 Task: Enable "Security & Analysis" settings for vulnerability alerts.
Action: Mouse moved to (1215, 84)
Screenshot: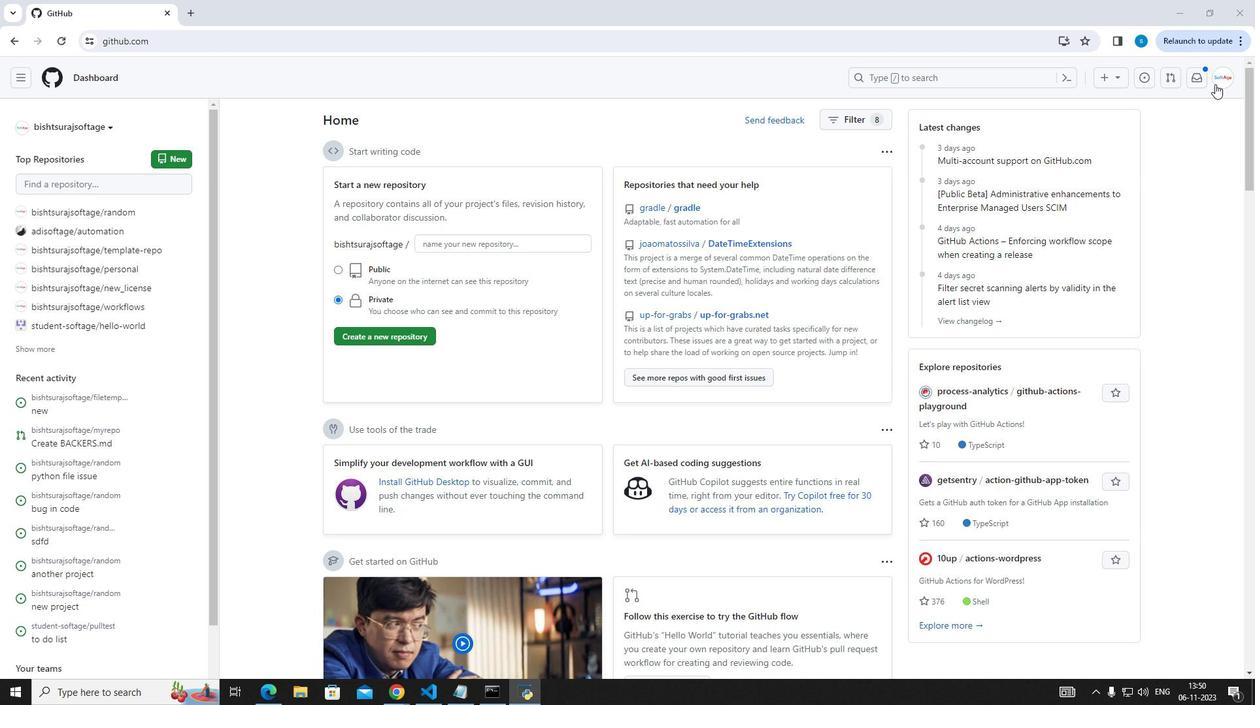 
Action: Mouse pressed left at (1215, 84)
Screenshot: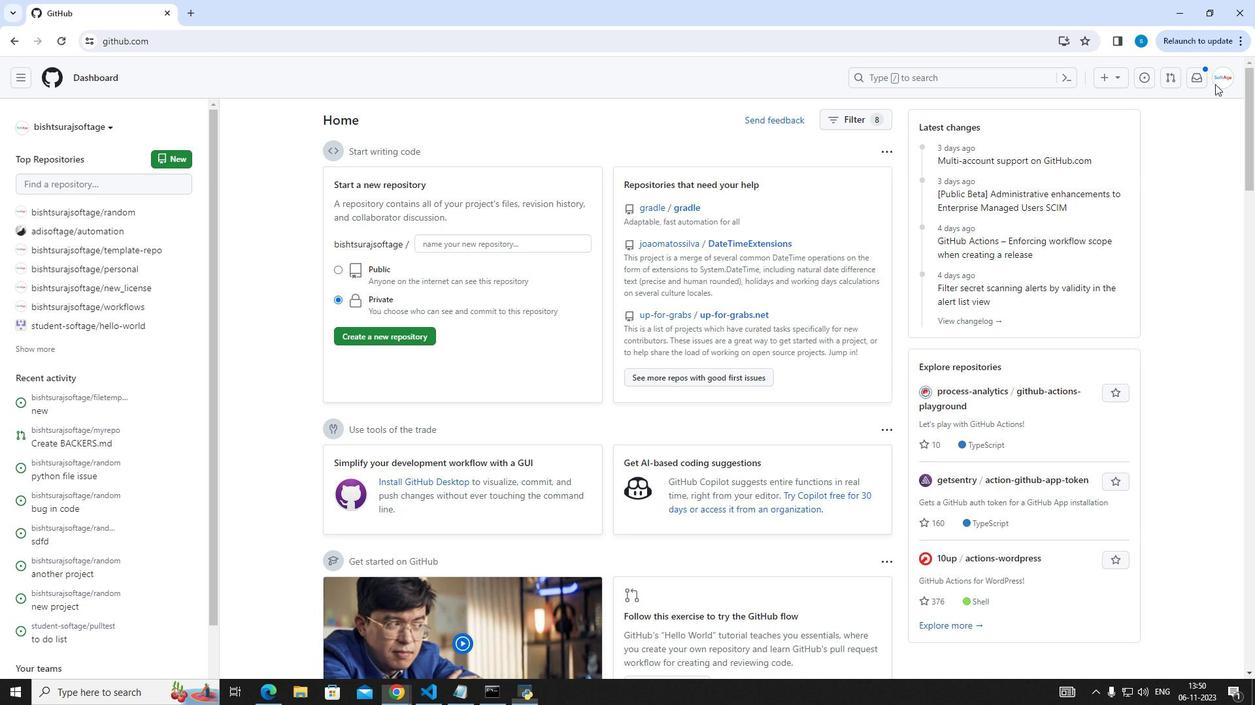 
Action: Mouse moved to (1123, 187)
Screenshot: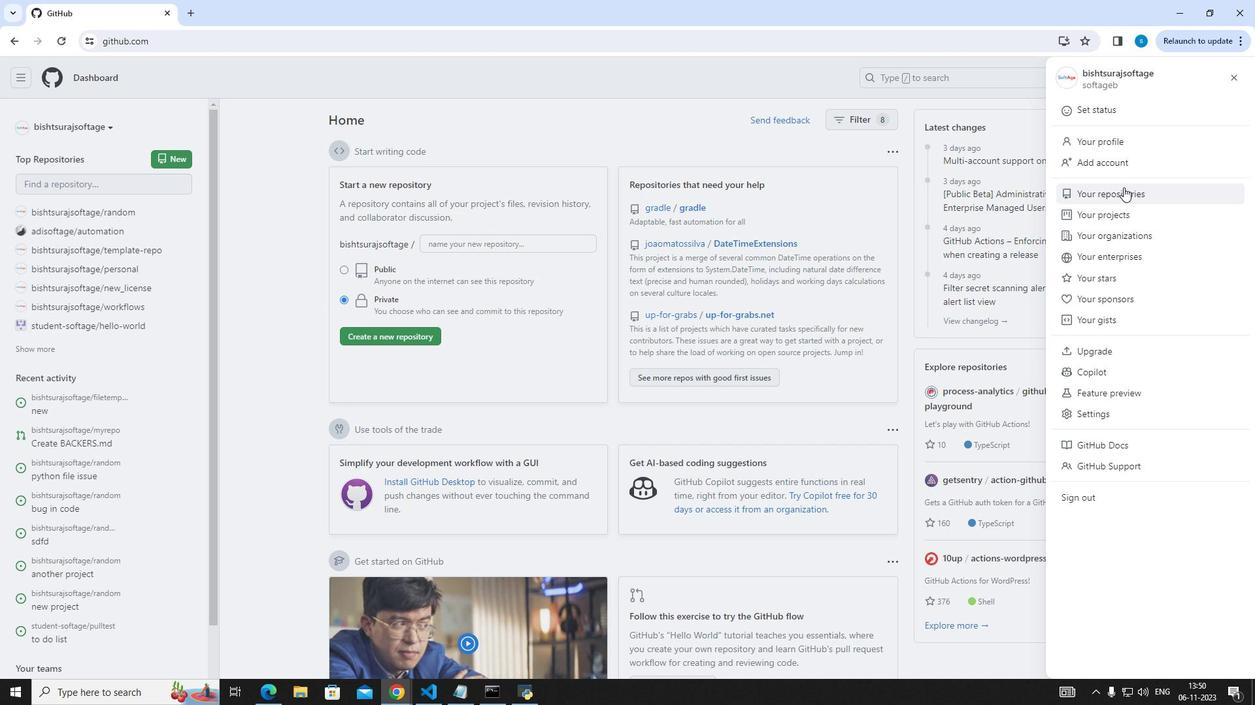 
Action: Mouse pressed left at (1123, 187)
Screenshot: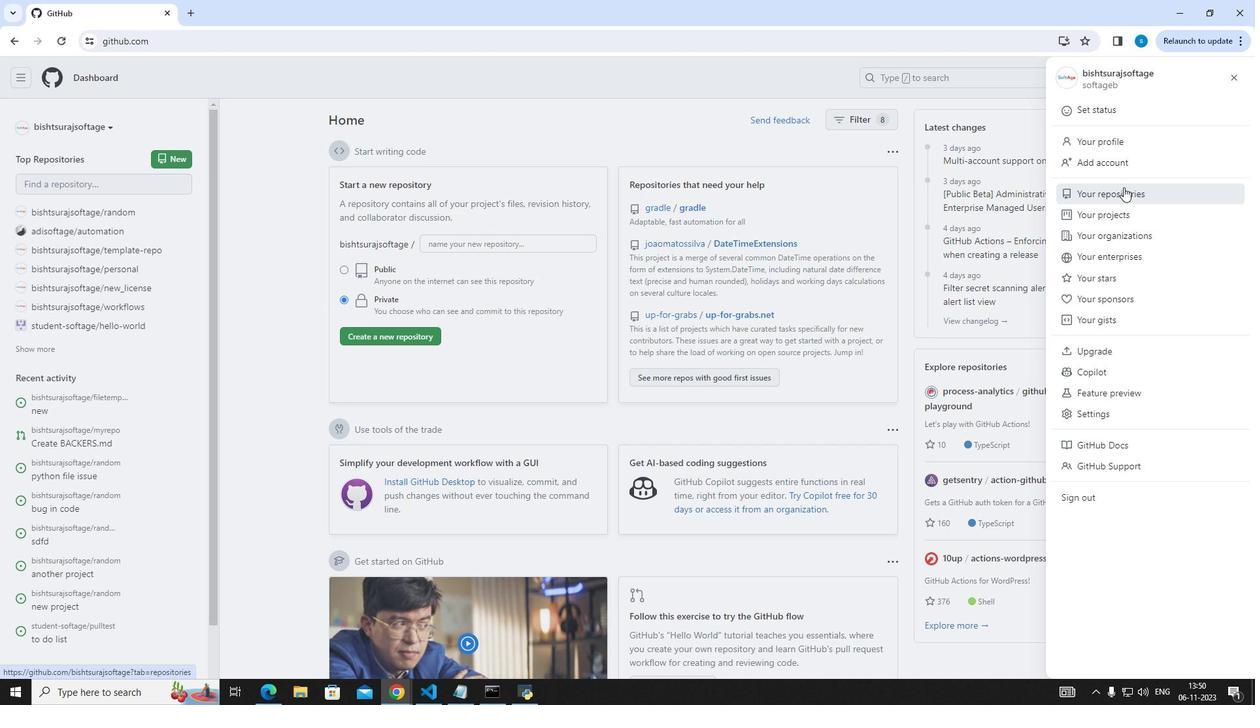
Action: Mouse moved to (479, 196)
Screenshot: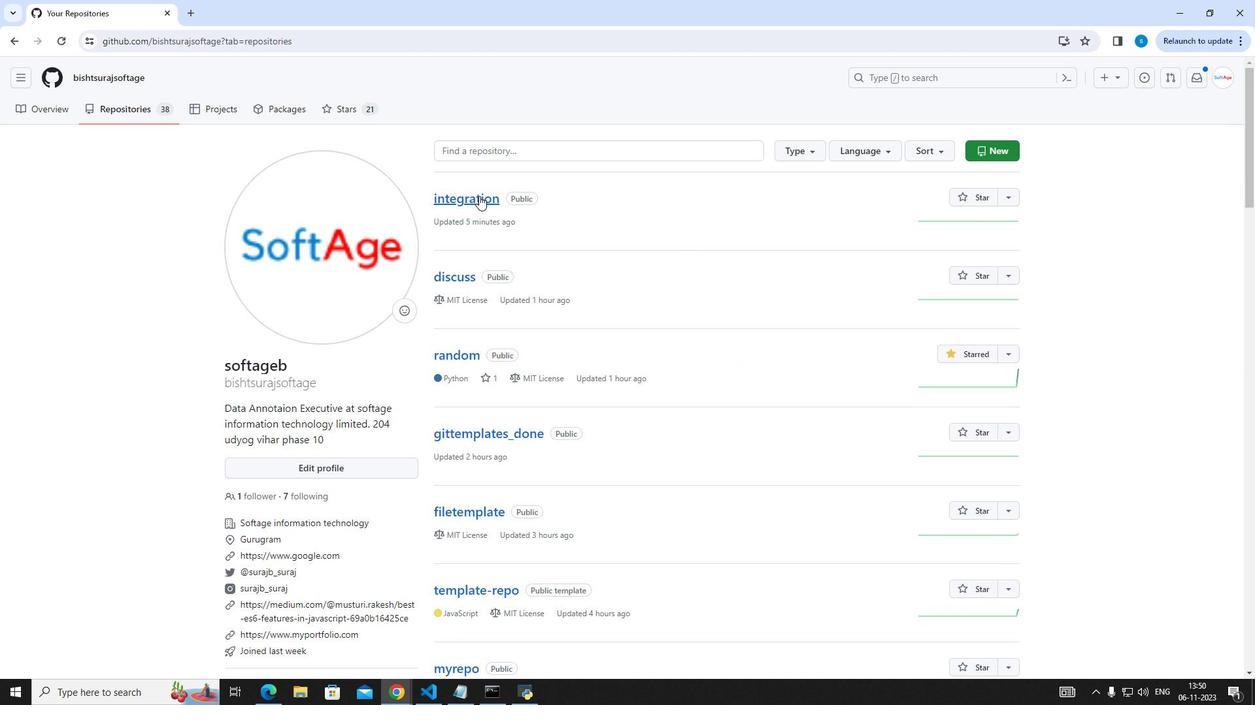 
Action: Mouse pressed left at (479, 196)
Screenshot: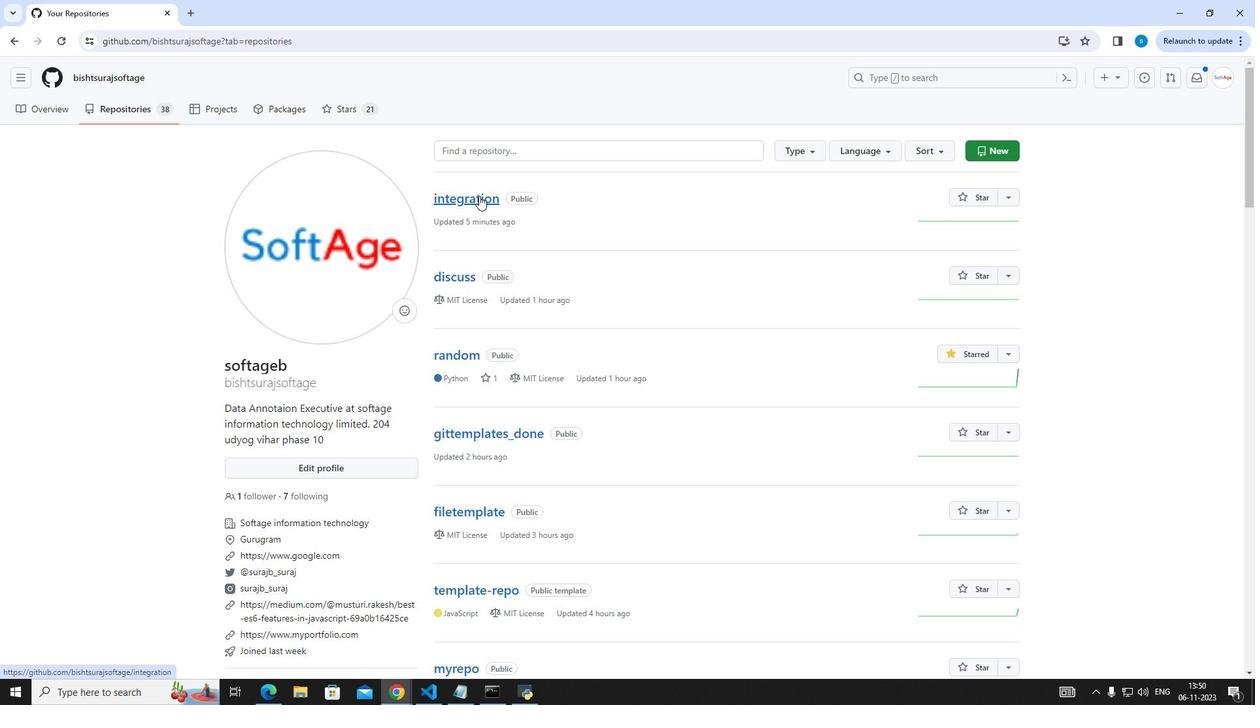 
Action: Mouse moved to (549, 110)
Screenshot: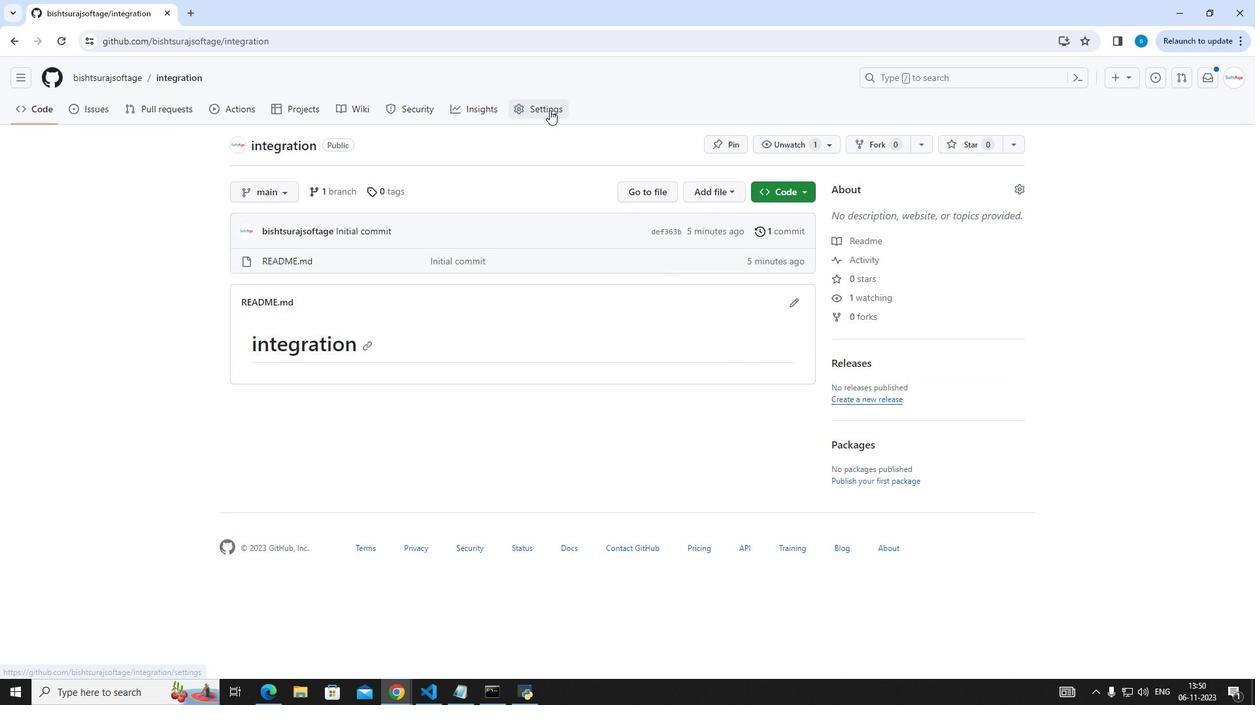 
Action: Mouse pressed left at (549, 110)
Screenshot: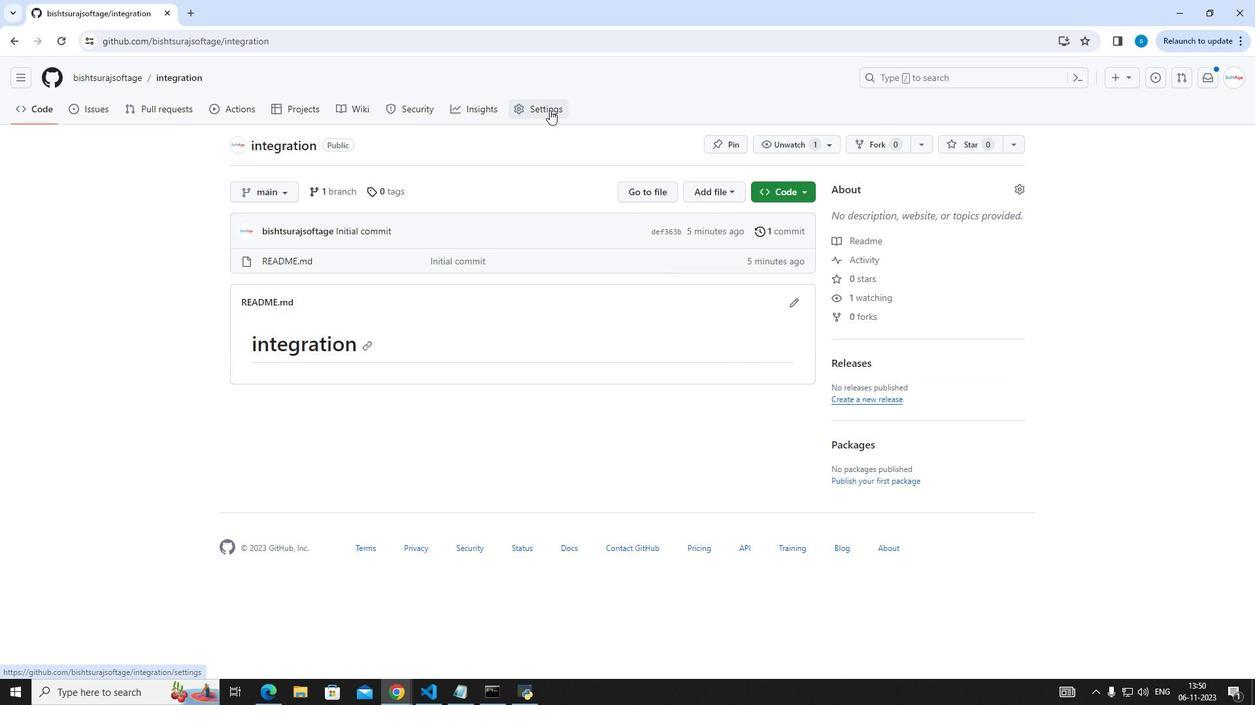 
Action: Mouse moved to (329, 470)
Screenshot: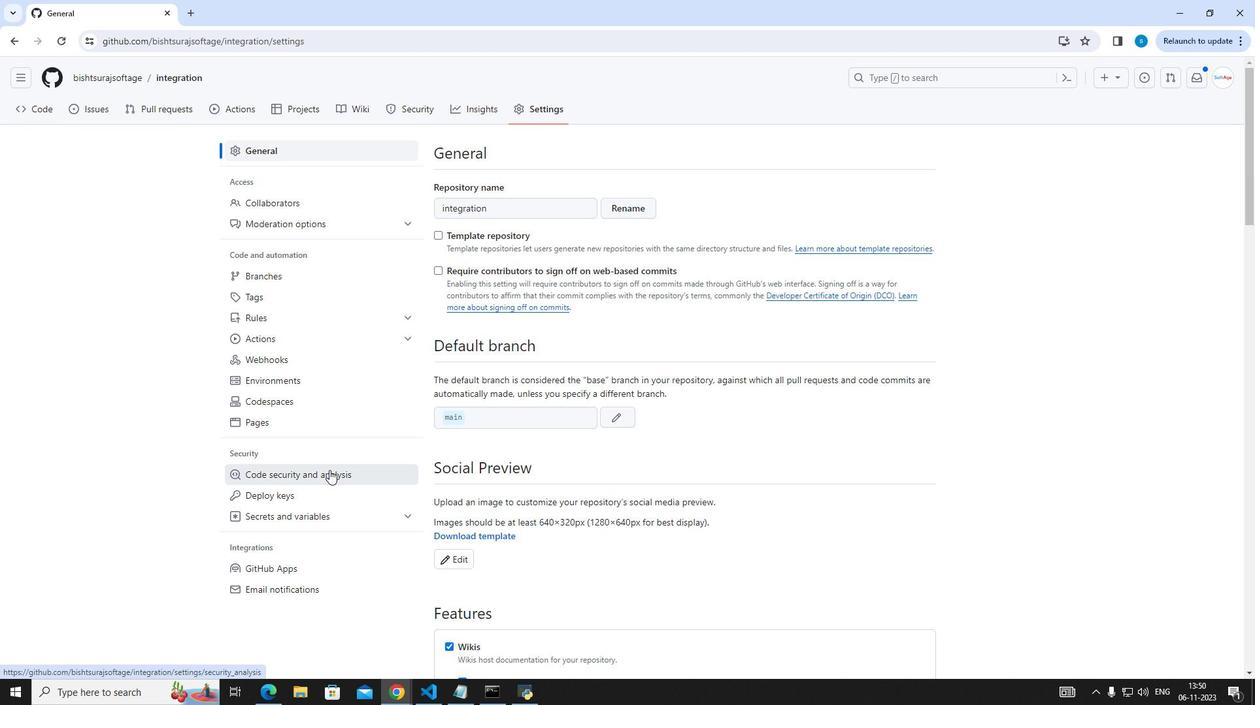 
Action: Mouse pressed left at (329, 470)
Screenshot: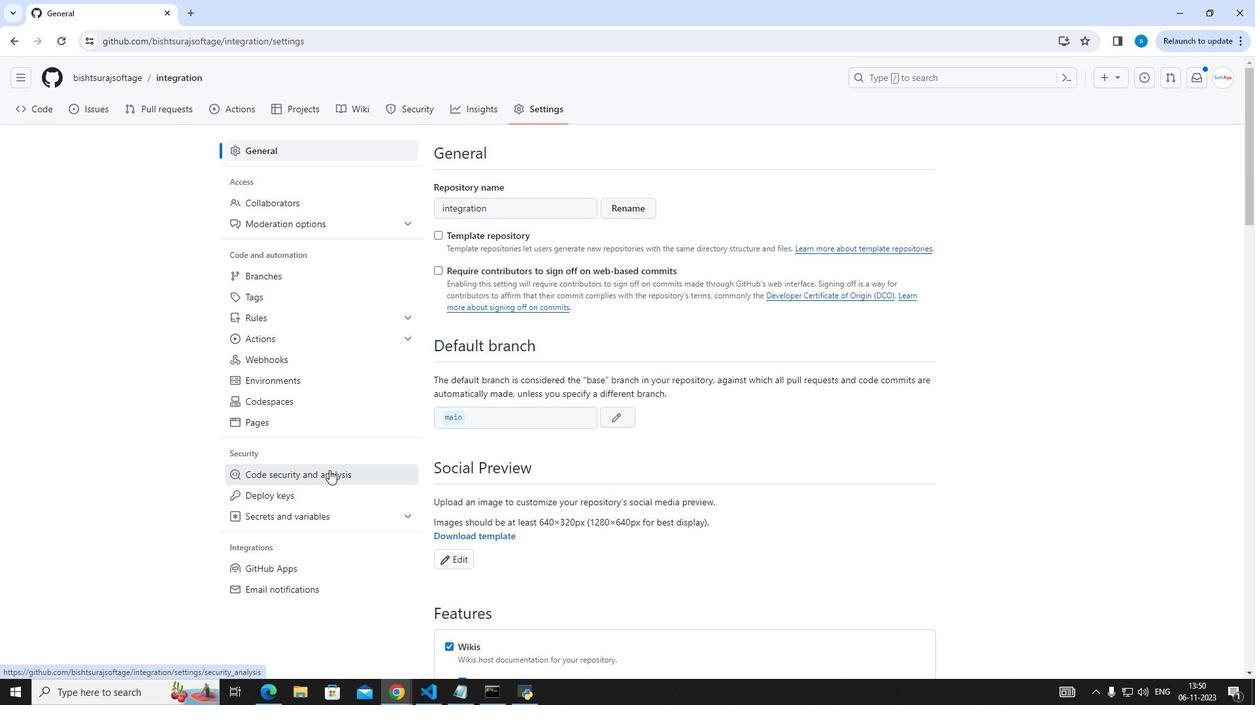 
Action: Mouse moved to (933, 424)
Screenshot: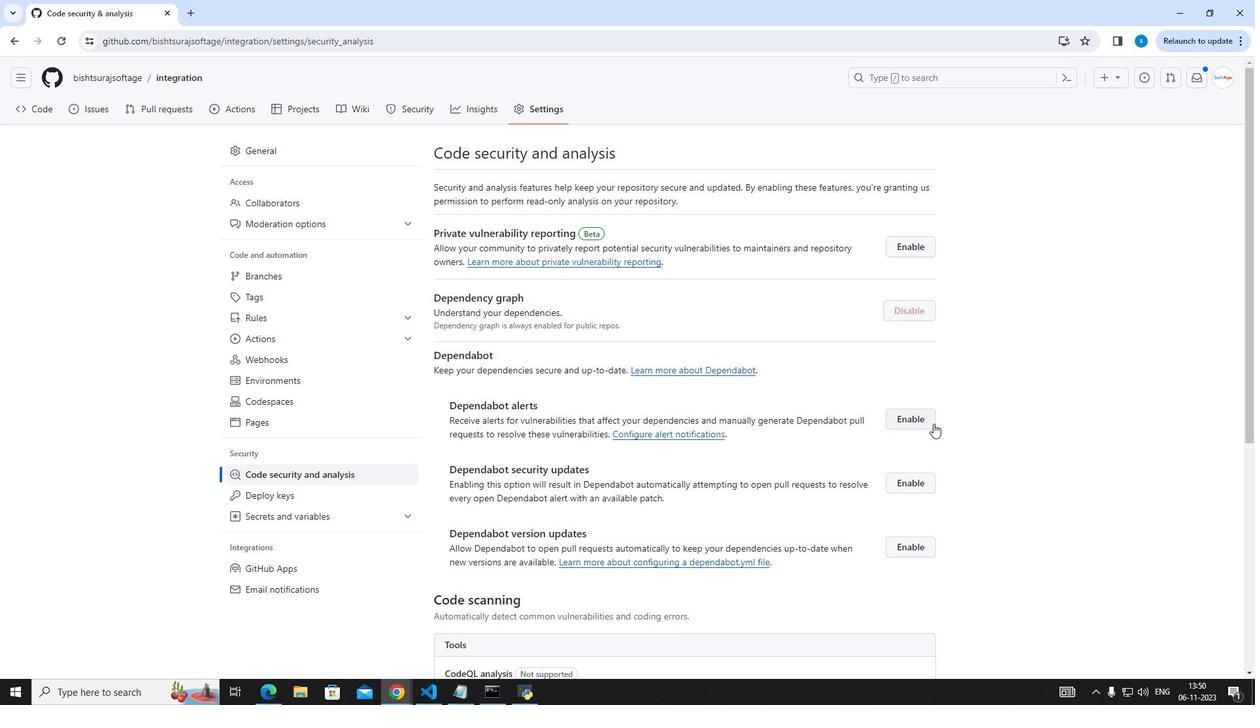 
Action: Mouse pressed left at (933, 424)
Screenshot: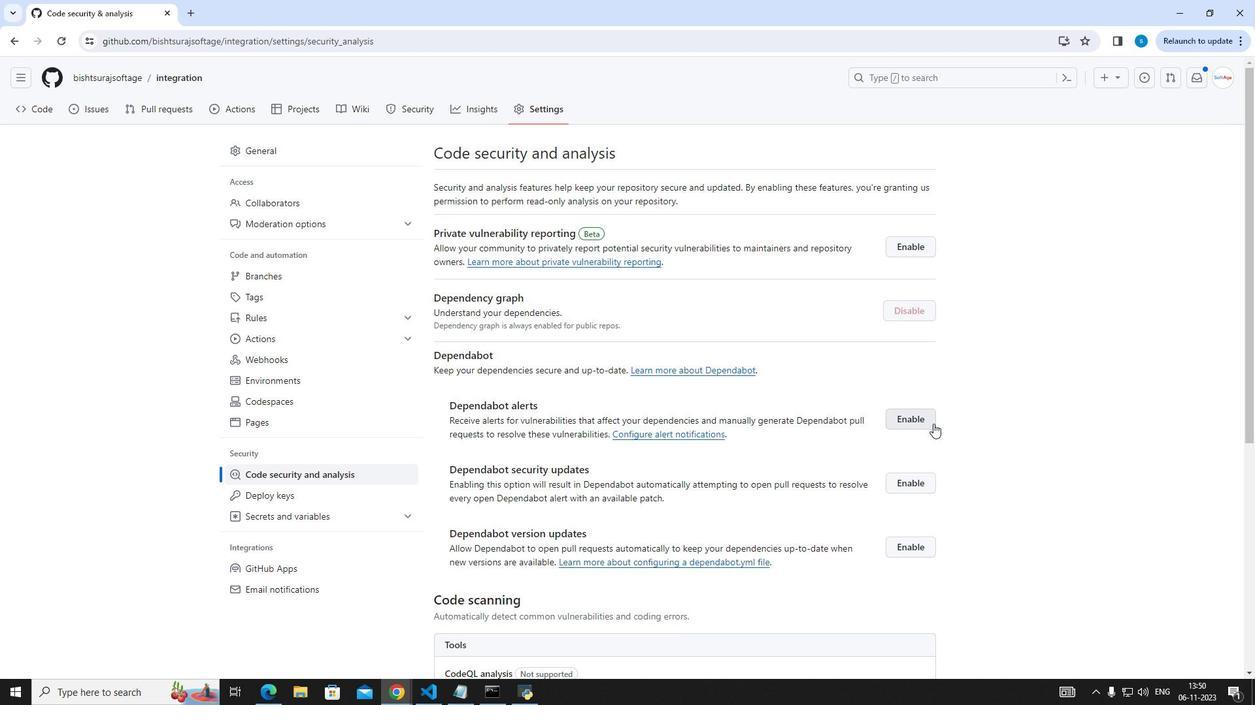 
Action: Mouse moved to (999, 396)
Screenshot: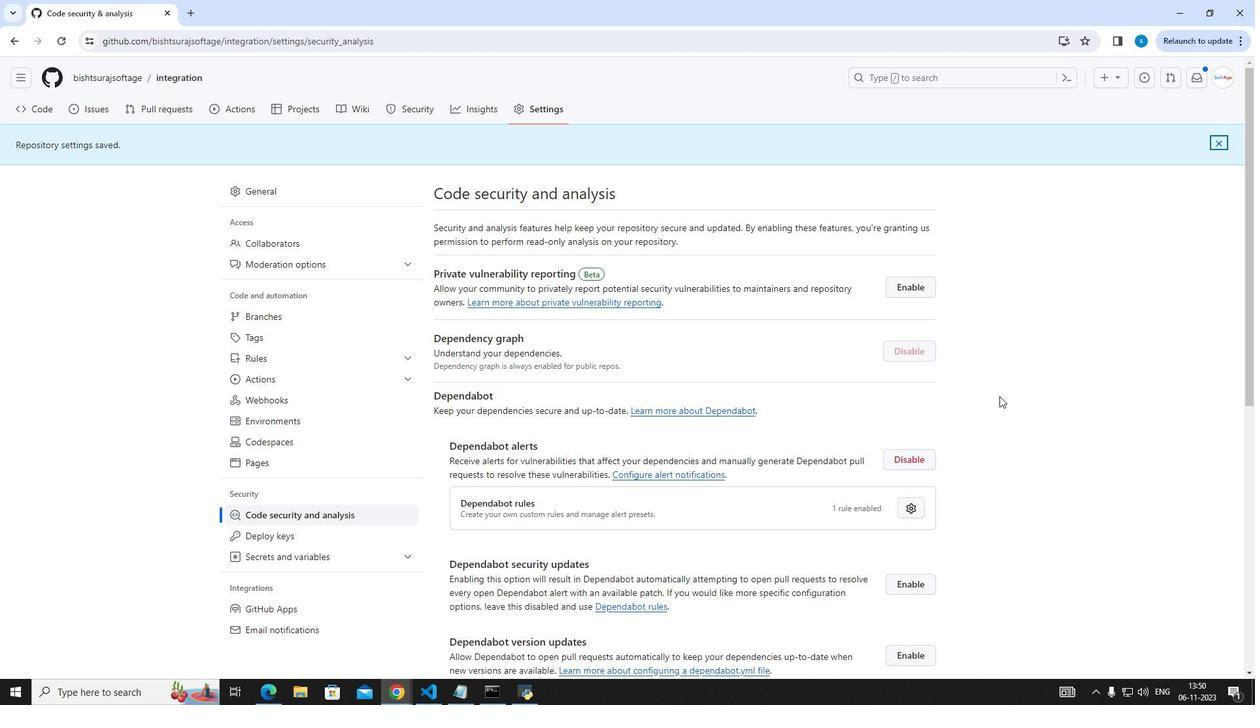 
